 Task: Create List Customer Segmentation in Board Sales Strategies for SaaS to Workspace Content Writing. Create List Customer Journey Mapping in Board Market Segmentation Strategy to Workspace Content Writing. Create List Customer Success in Board Social Media Influencer Giveaway Campaign Creation and Management to Workspace Content Writing
Action: Mouse moved to (396, 125)
Screenshot: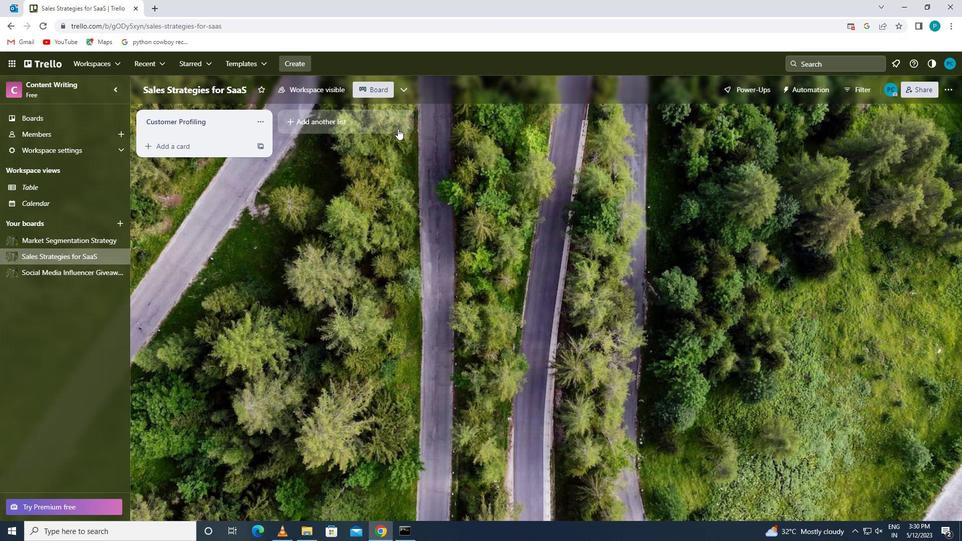 
Action: Mouse pressed left at (396, 125)
Screenshot: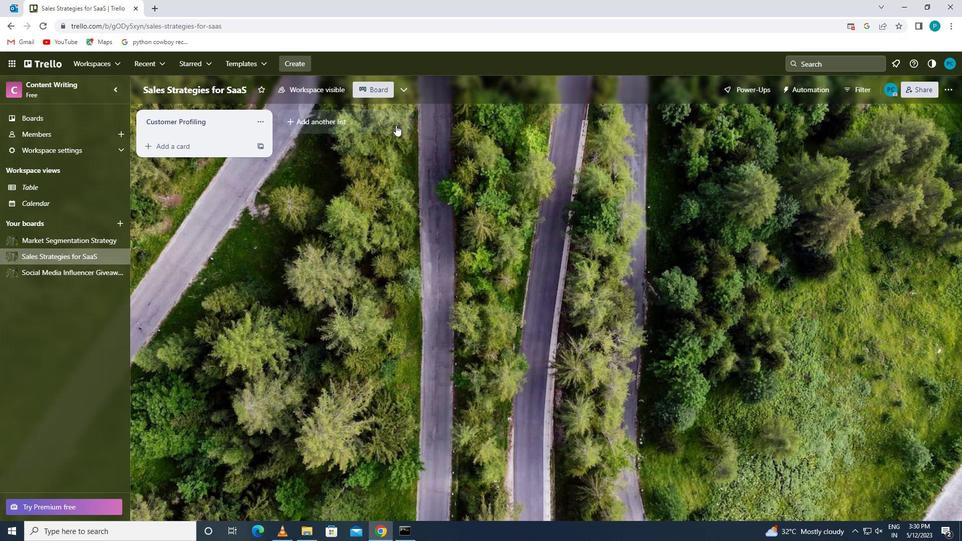 
Action: Mouse moved to (396, 124)
Screenshot: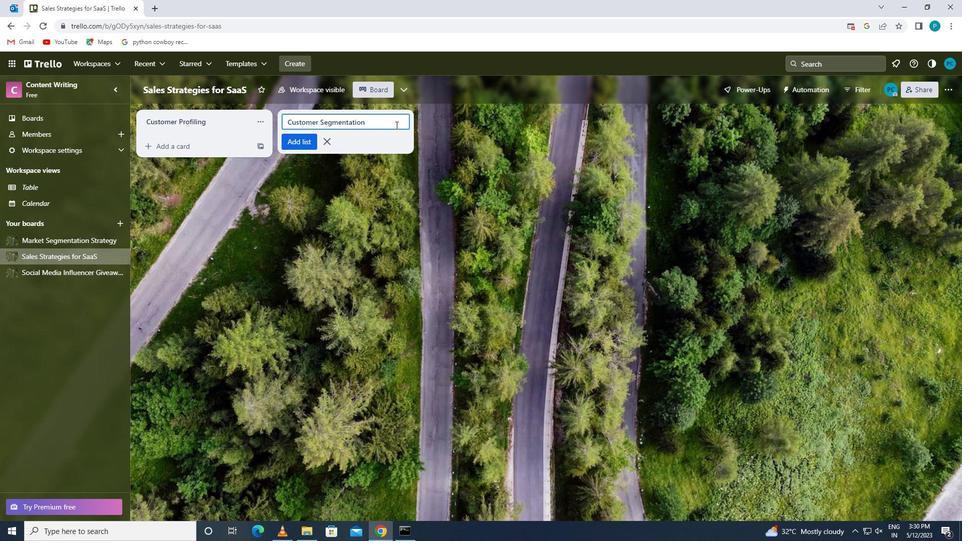
Action: Key pressed <Key.enter>
Screenshot: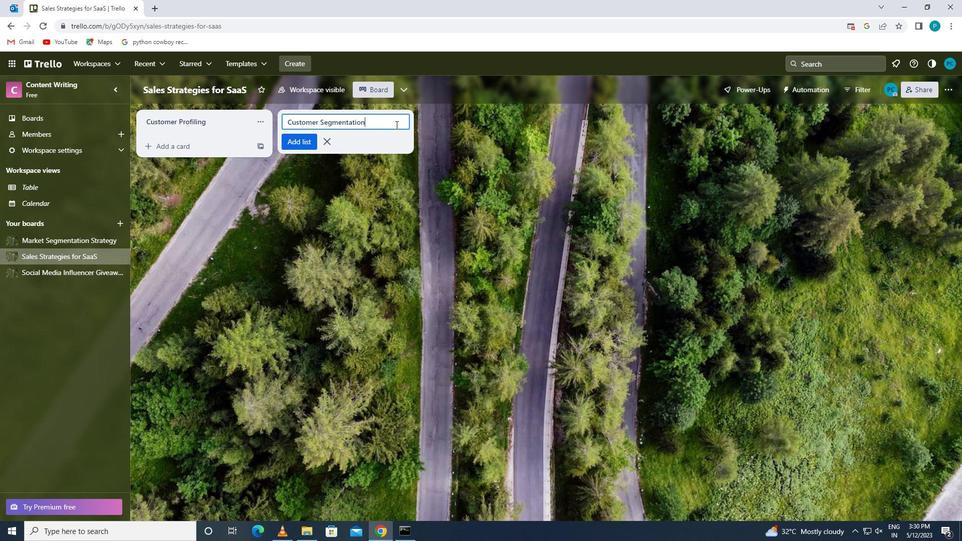 
Action: Mouse moved to (34, 241)
Screenshot: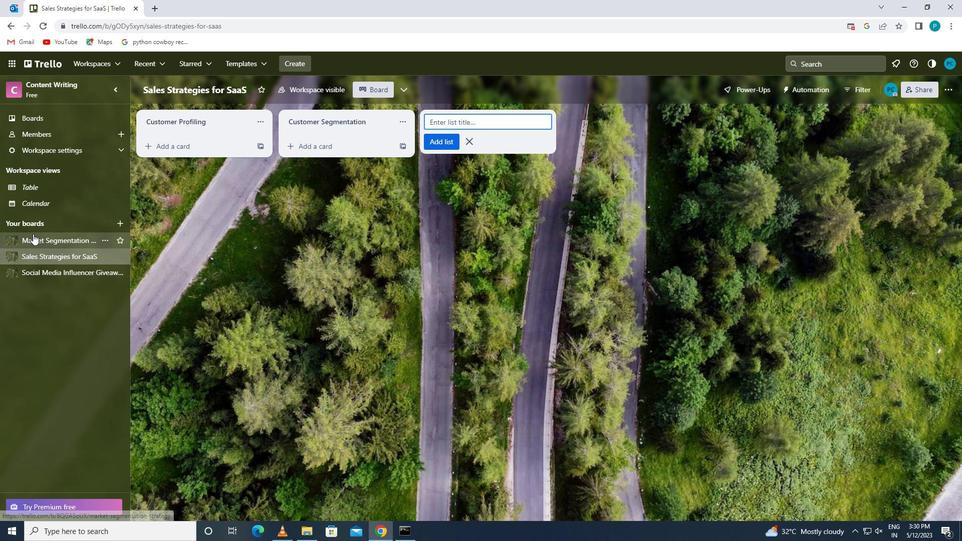 
Action: Mouse pressed left at (34, 241)
Screenshot: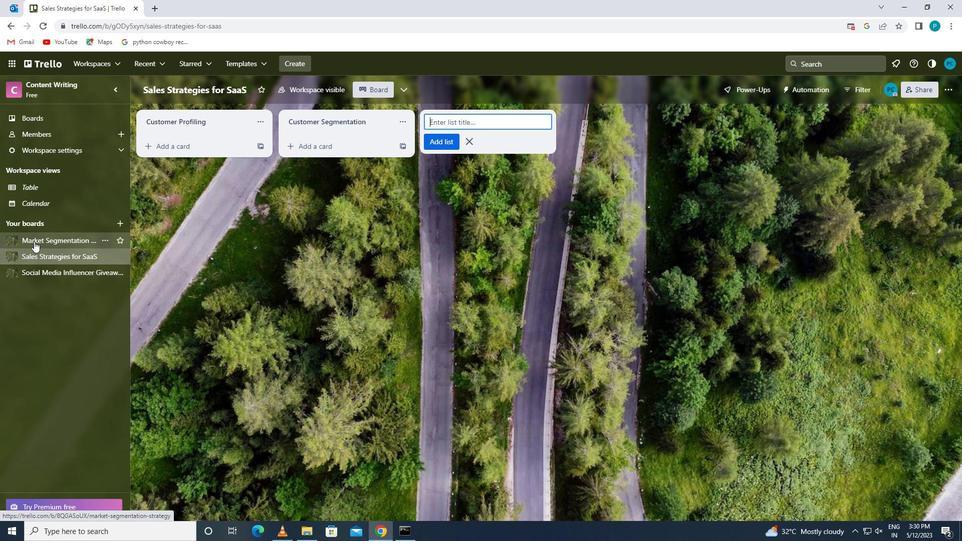 
Action: Mouse moved to (337, 122)
Screenshot: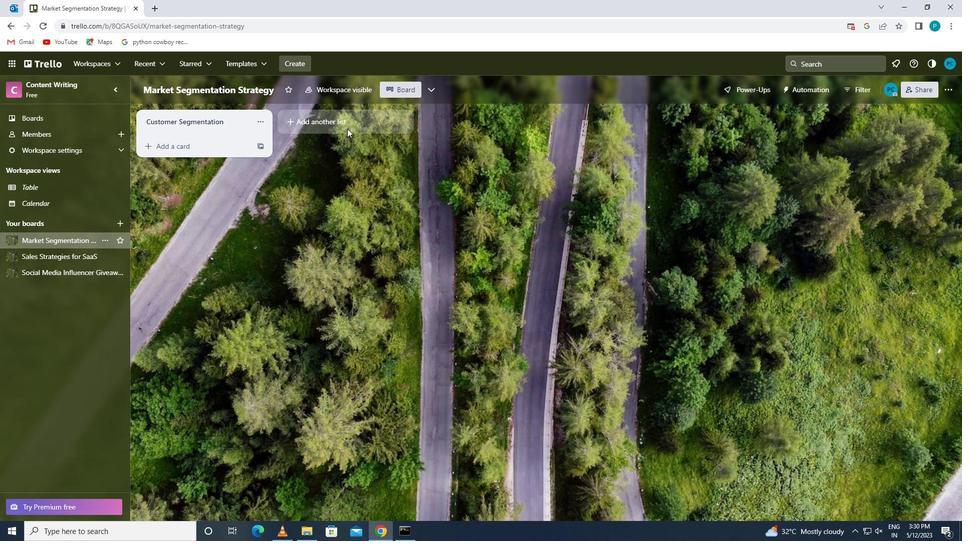 
Action: Mouse pressed left at (337, 122)
Screenshot: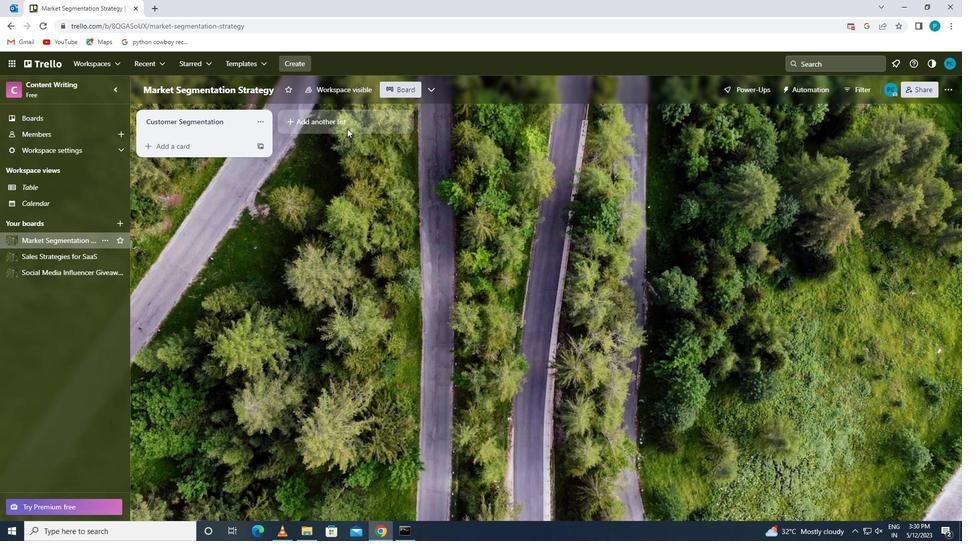 
Action: Key pressed <Key.caps_lock>c<Key.caps_lock>ustomer<Key.space><Key.caps_lock>j<Key.caps_lock>ourney<Key.space><Key.caps_lock>m<Key.caps_lock>apping
Screenshot: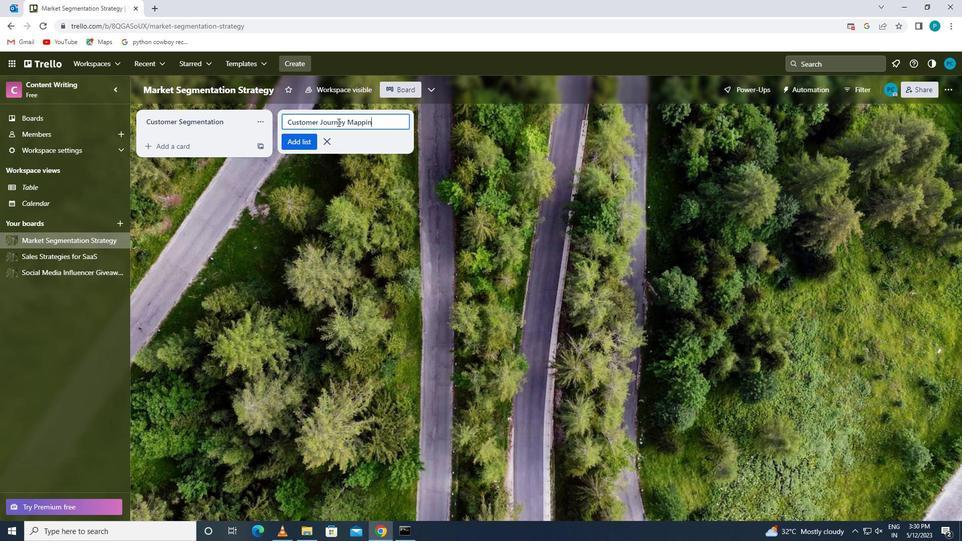 
Action: Mouse moved to (287, 140)
Screenshot: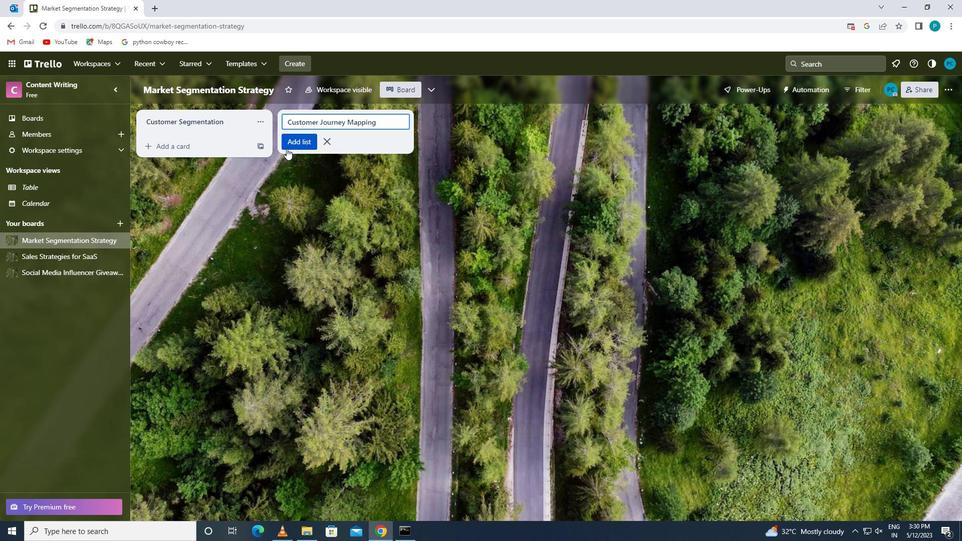 
Action: Mouse pressed left at (287, 140)
Screenshot: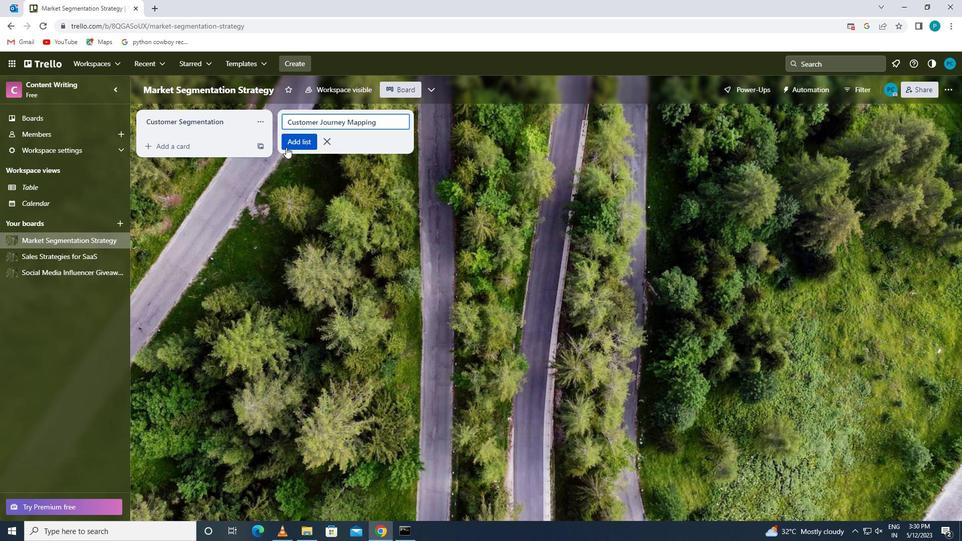 
Action: Mouse moved to (69, 271)
Screenshot: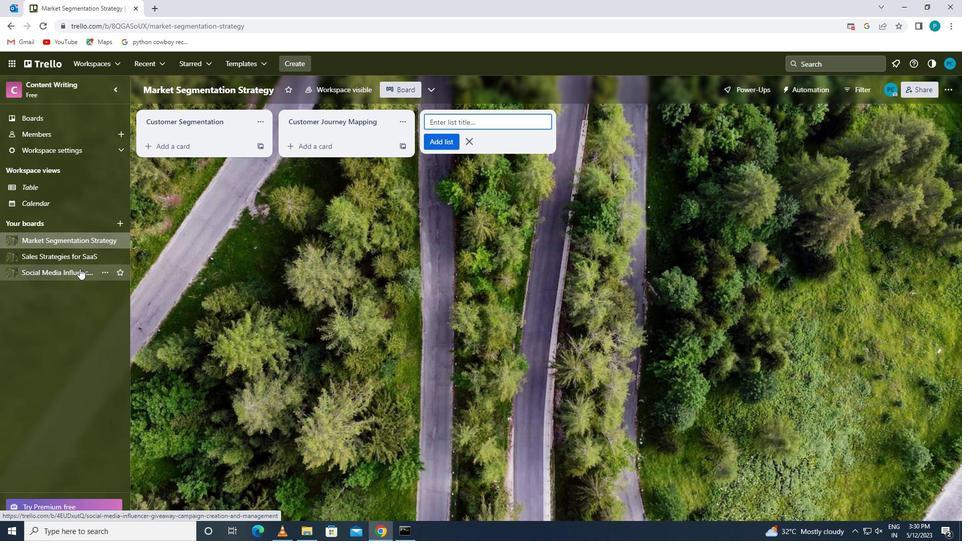
Action: Mouse pressed left at (69, 271)
Screenshot: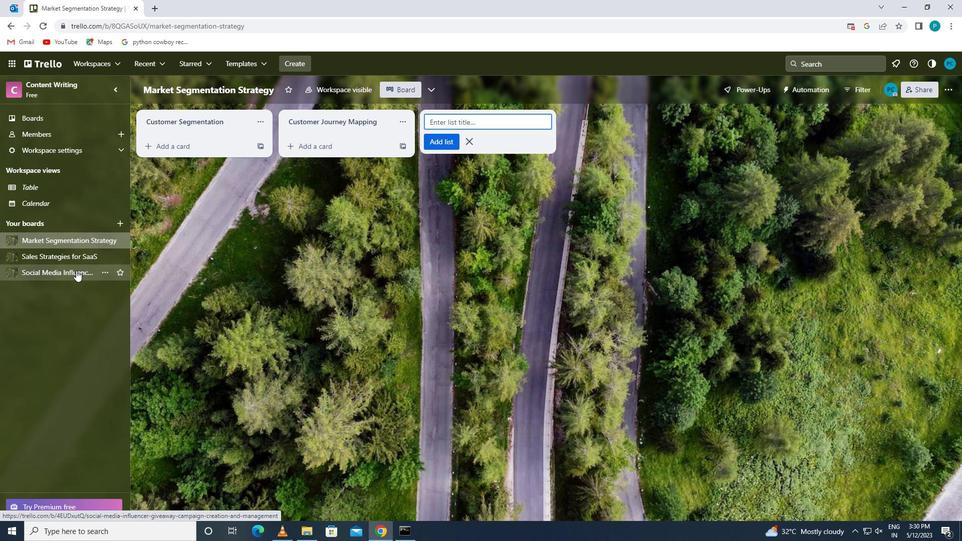 
Action: Mouse moved to (333, 125)
Screenshot: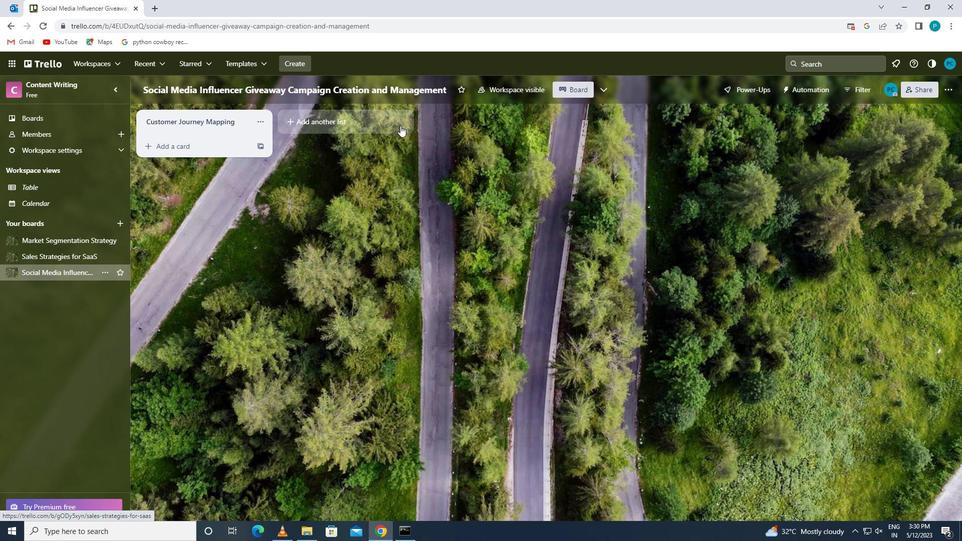 
Action: Mouse pressed left at (333, 125)
Screenshot: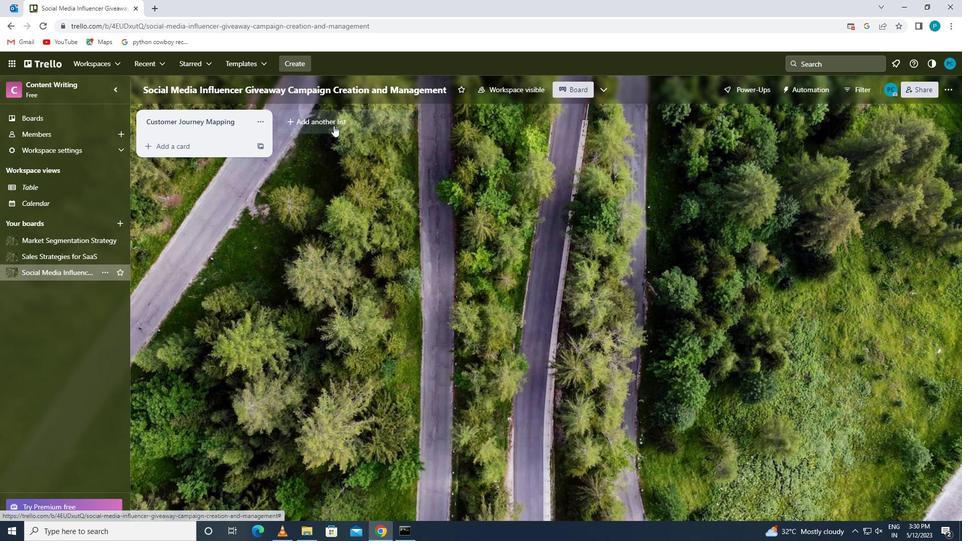 
Action: Key pressed <Key.caps_lock>c<Key.caps_lock>ustomer<Key.space>s<Key.backspace><Key.caps_lock>s<Key.caps_lock>uccess
Screenshot: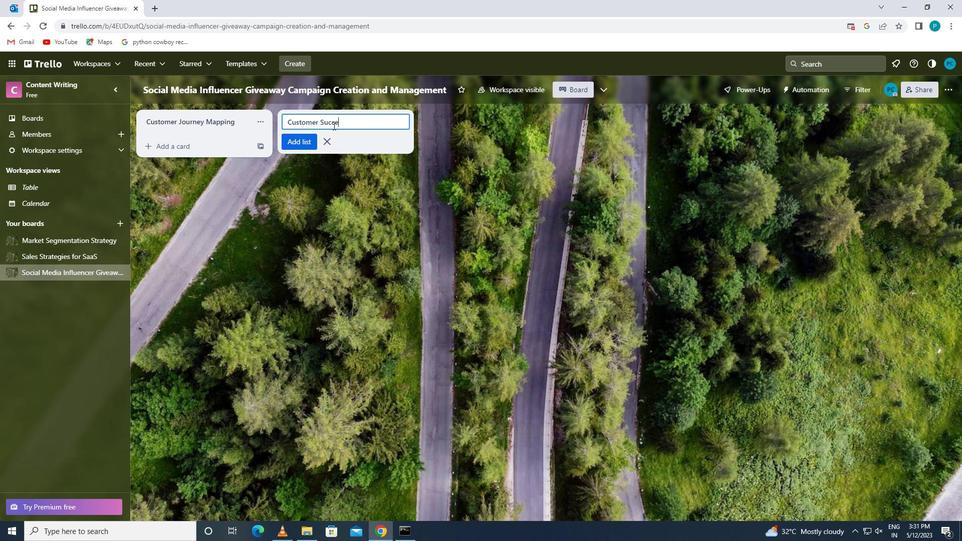 
Action: Mouse moved to (305, 140)
Screenshot: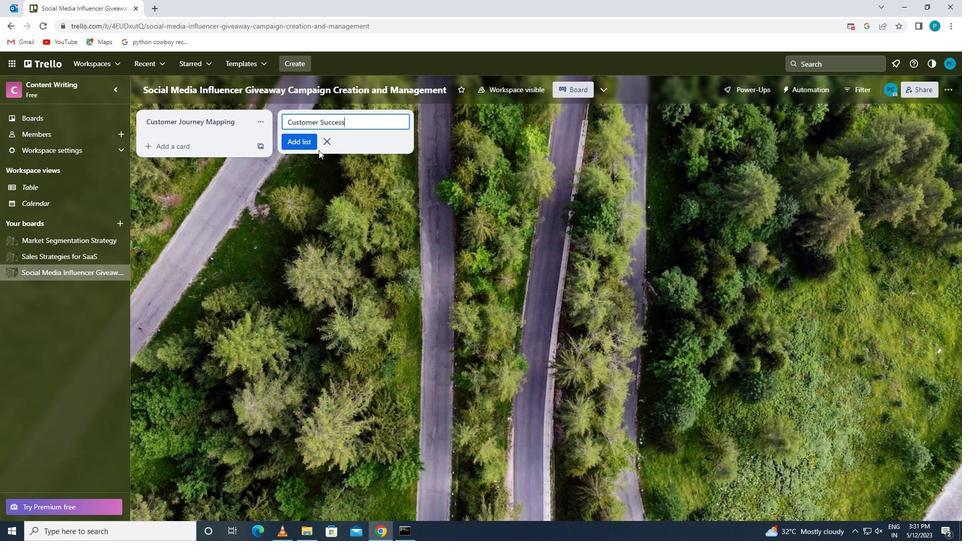 
Action: Mouse pressed left at (305, 140)
Screenshot: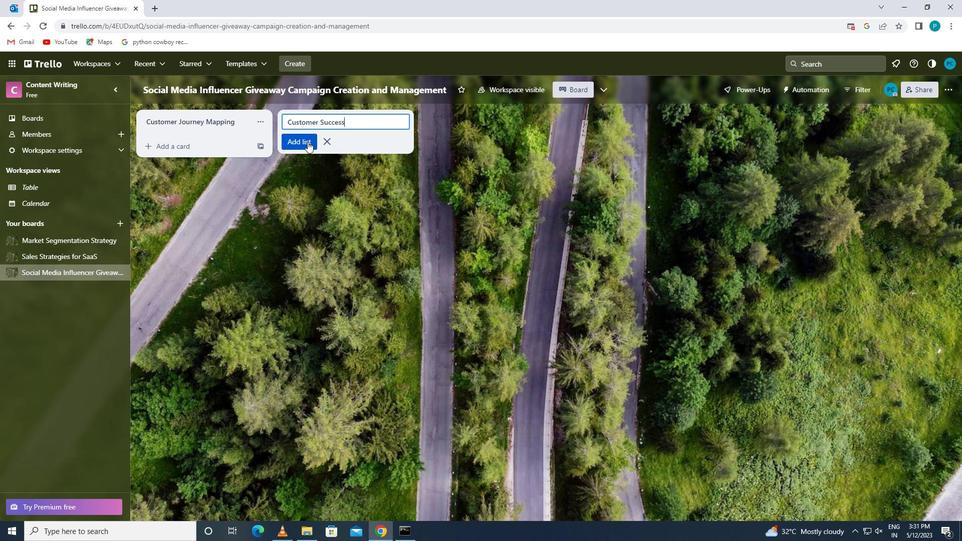 
